 Task: Change the configuration of the table layout of the mark's project to sort by "Reviewers" in descending order.
Action: Mouse moved to (169, 161)
Screenshot: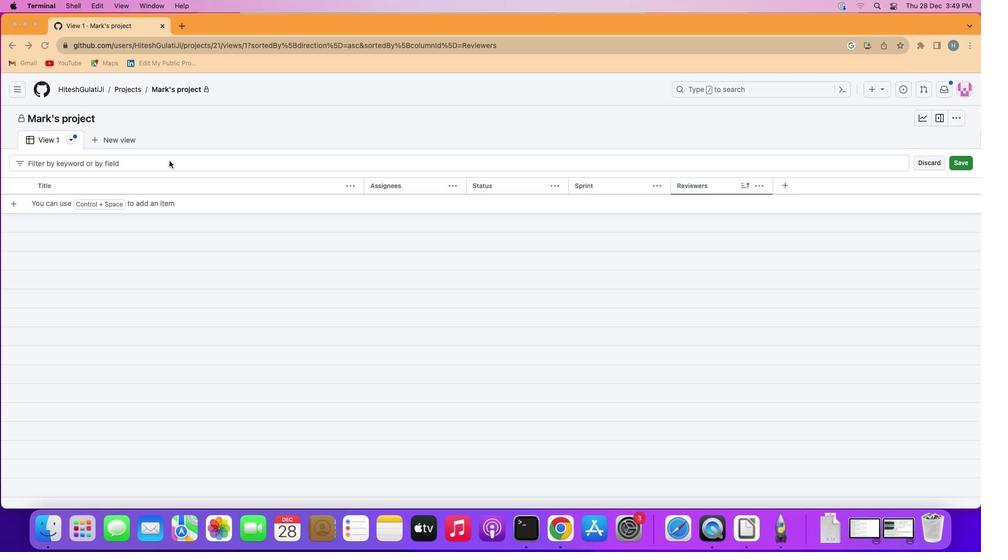 
Action: Mouse pressed left at (169, 161)
Screenshot: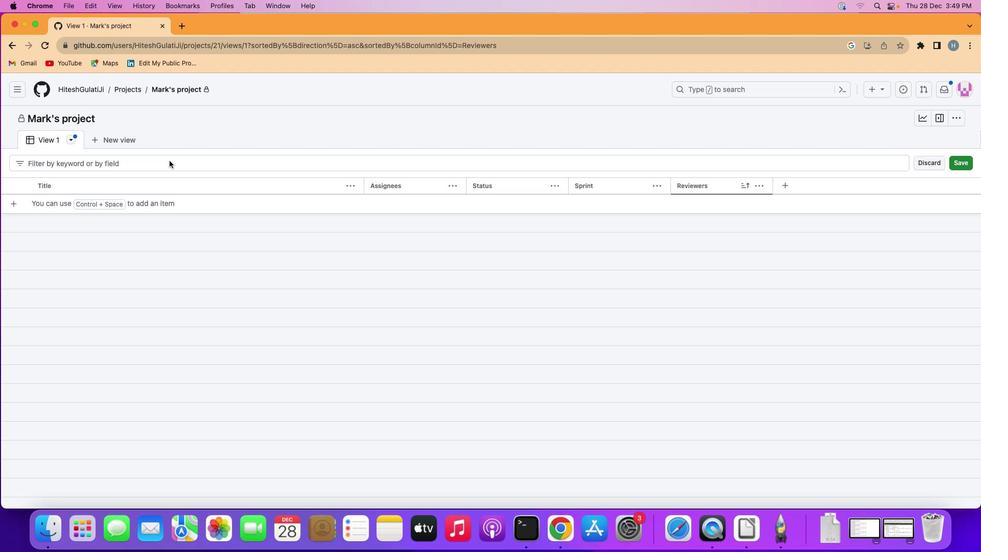 
Action: Mouse moved to (74, 139)
Screenshot: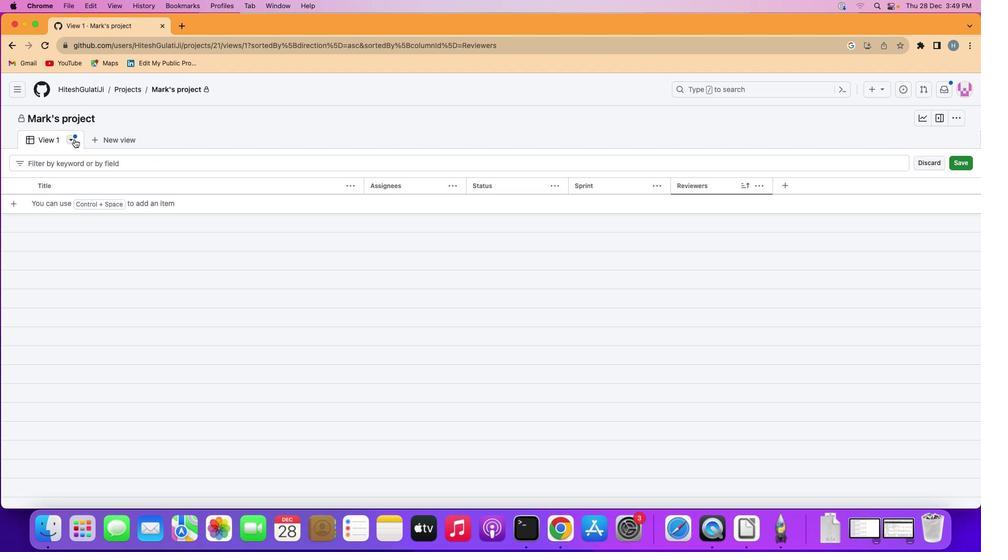 
Action: Mouse pressed left at (74, 139)
Screenshot: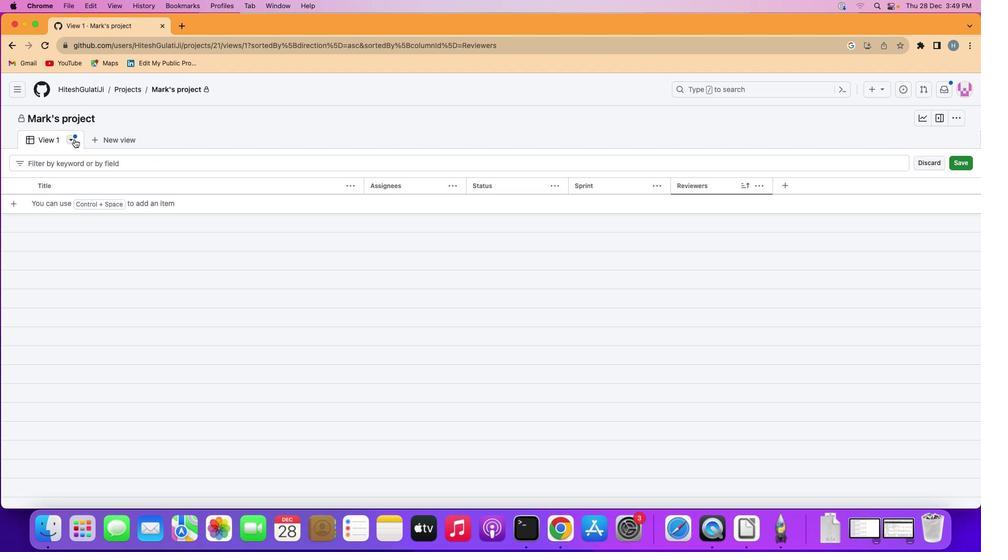 
Action: Mouse moved to (120, 249)
Screenshot: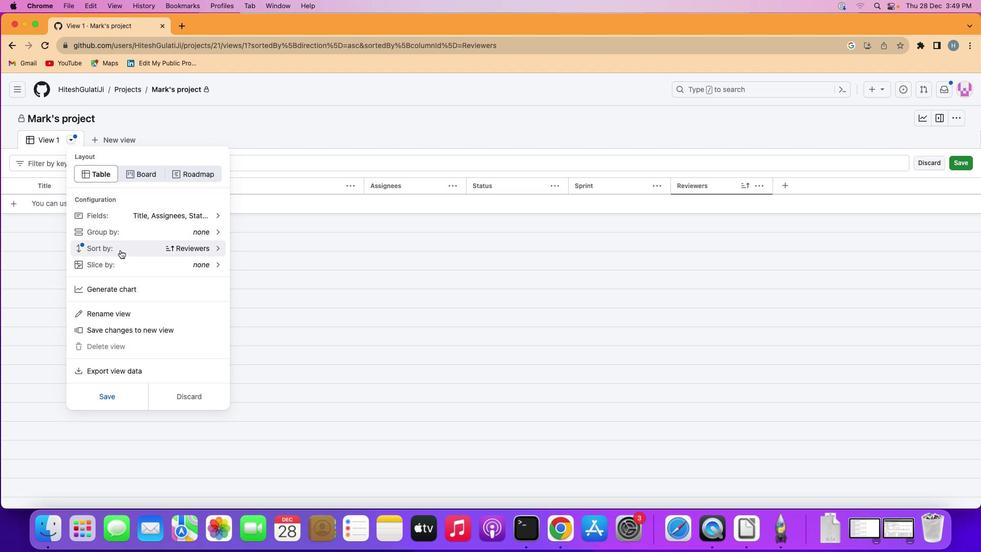 
Action: Mouse pressed left at (120, 249)
Screenshot: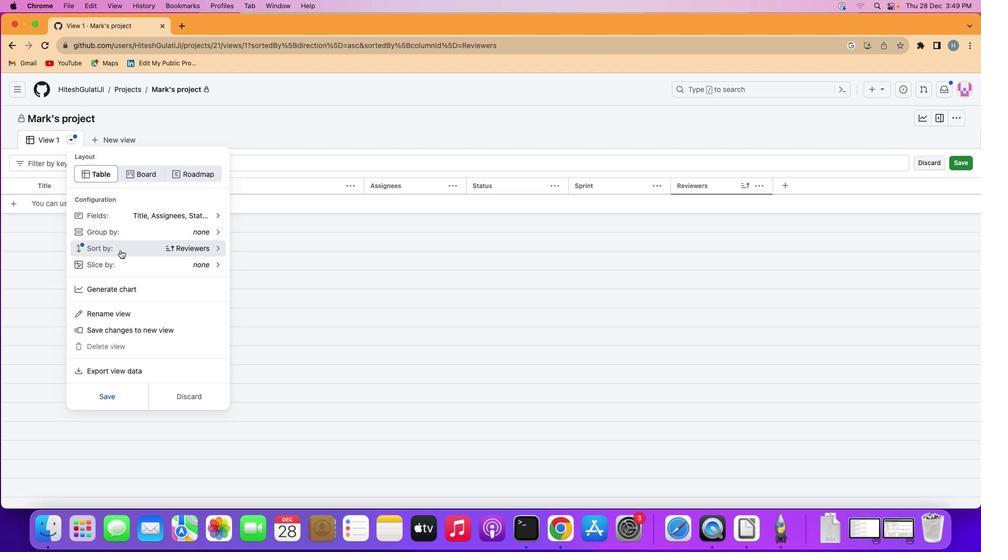 
Action: Mouse moved to (186, 272)
Screenshot: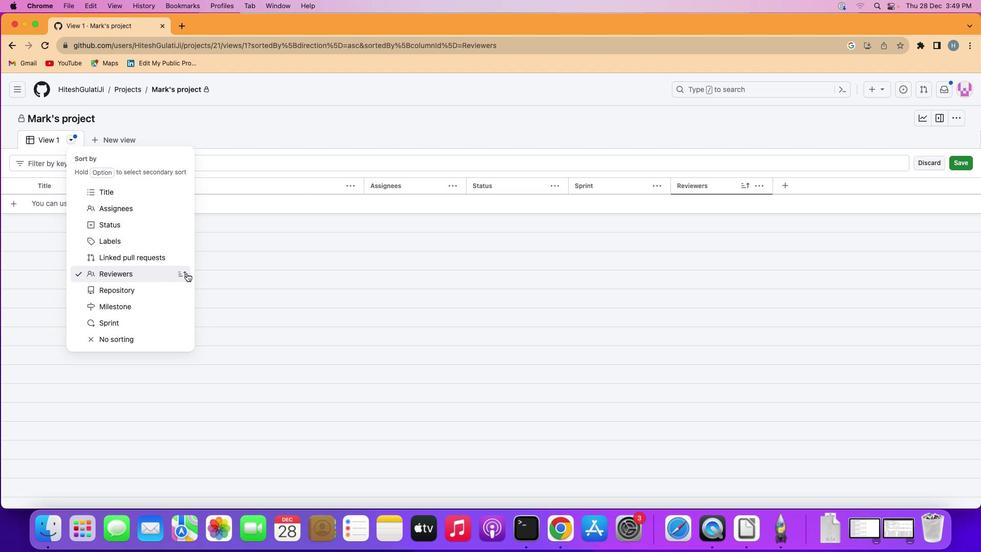 
Action: Mouse pressed left at (186, 272)
Screenshot: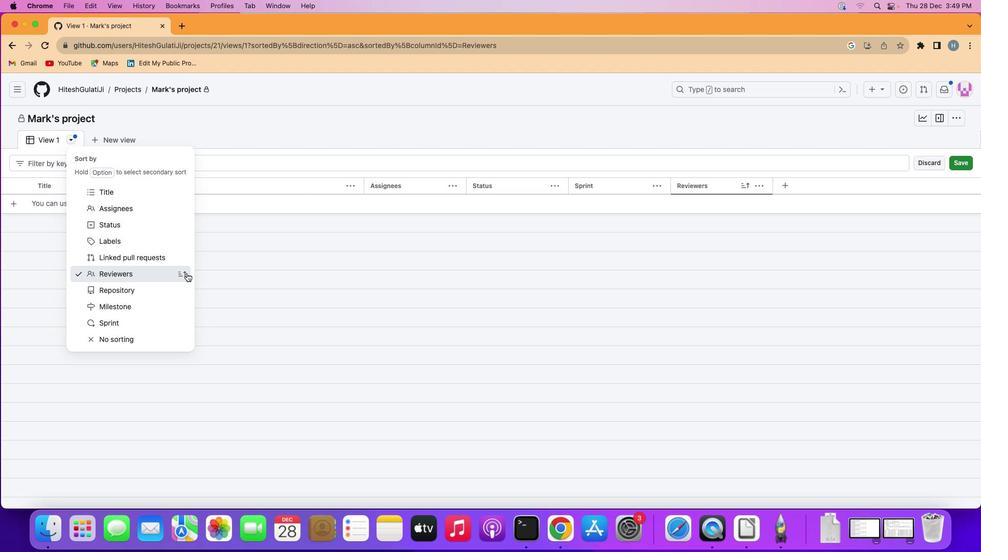 
Action: Mouse moved to (263, 279)
Screenshot: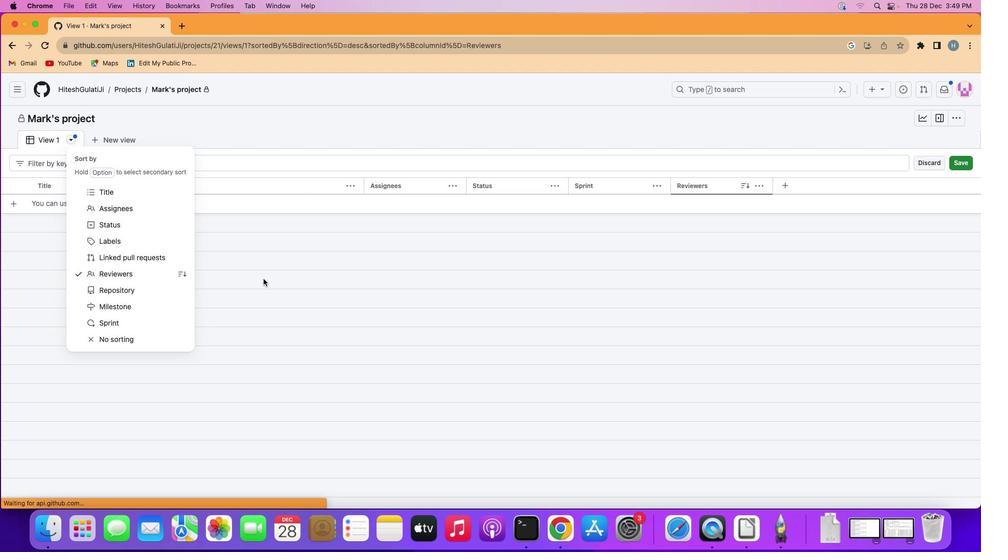
